 Task: Start in the project Visionary the sprint 'Moonshot', with a duration of 3 weeks.
Action: Mouse moved to (1096, 422)
Screenshot: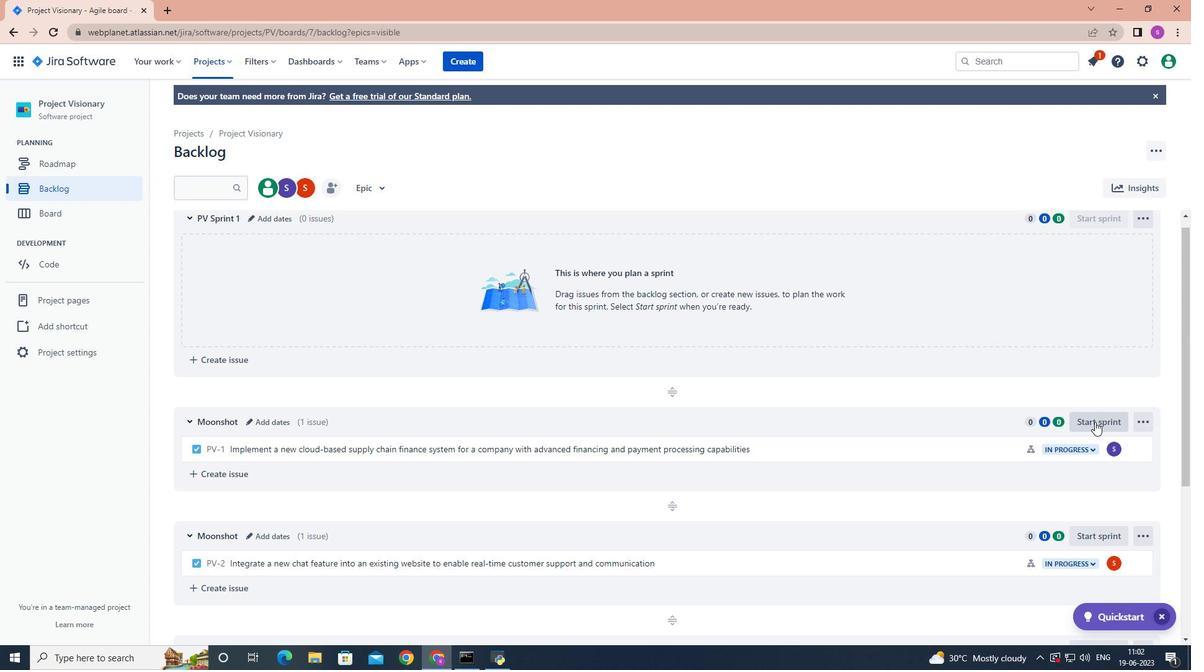 
Action: Mouse pressed left at (1096, 422)
Screenshot: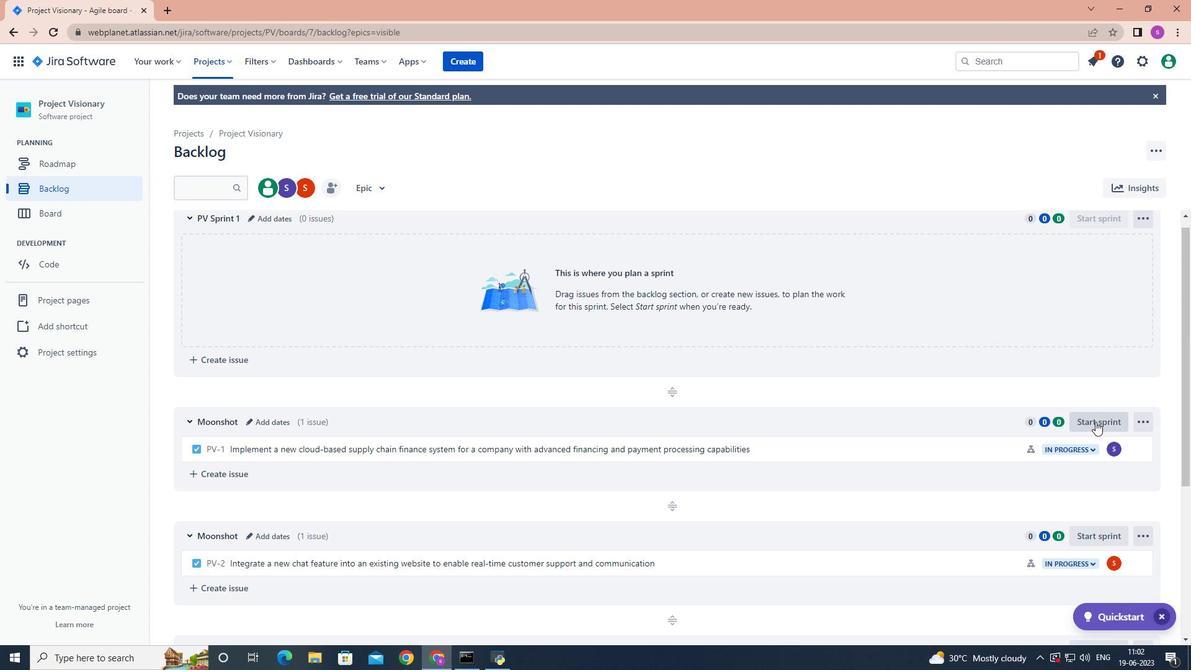 
Action: Mouse moved to (564, 213)
Screenshot: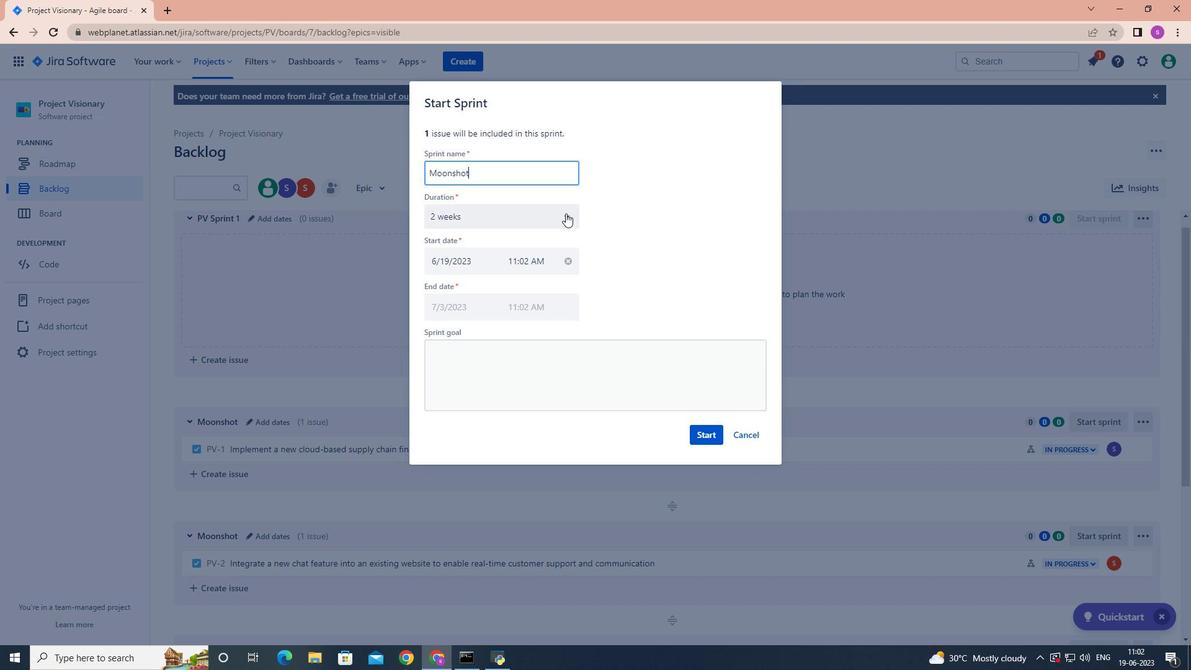 
Action: Mouse pressed left at (564, 213)
Screenshot: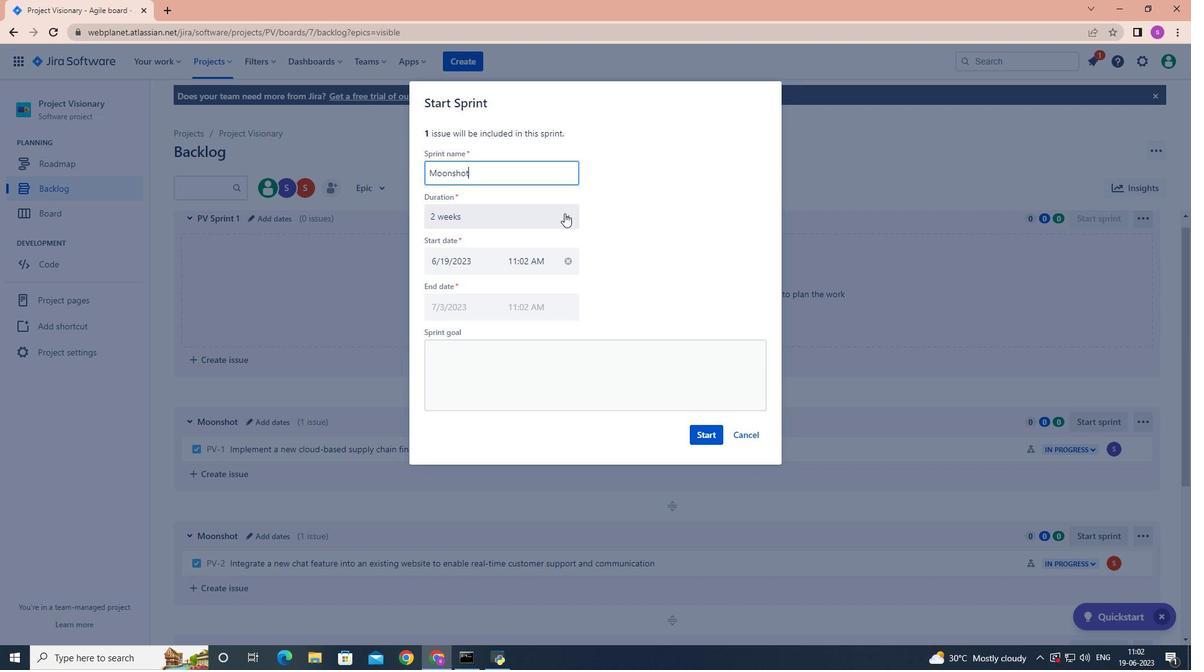 
Action: Mouse moved to (521, 285)
Screenshot: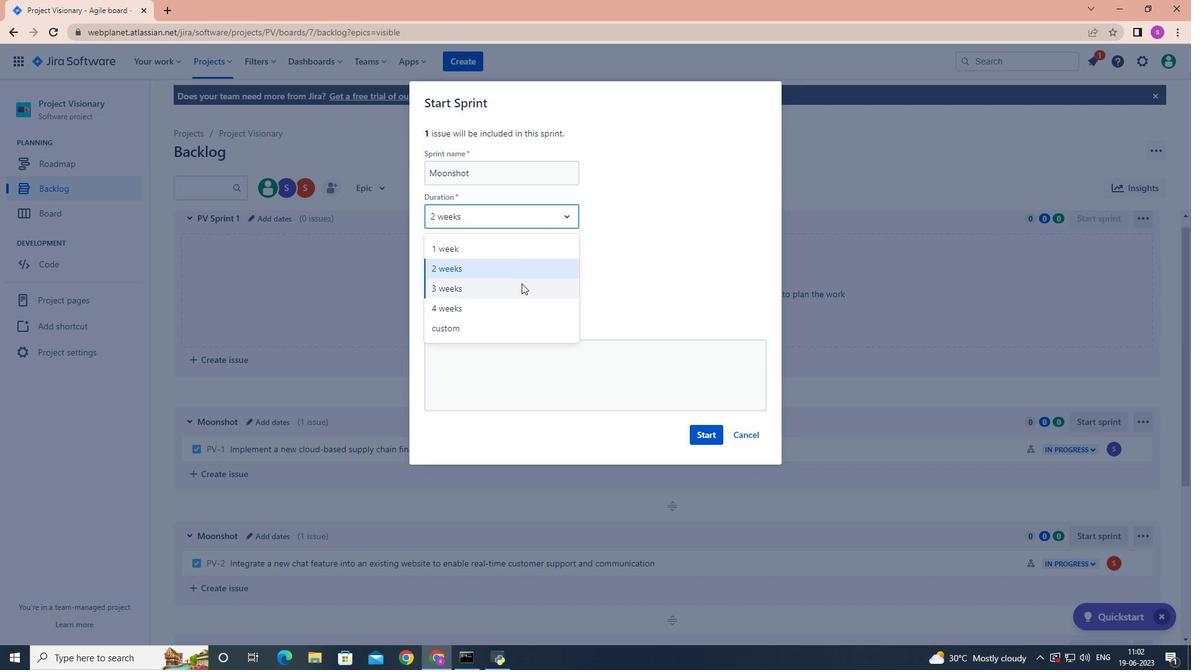 
Action: Mouse pressed left at (521, 285)
Screenshot: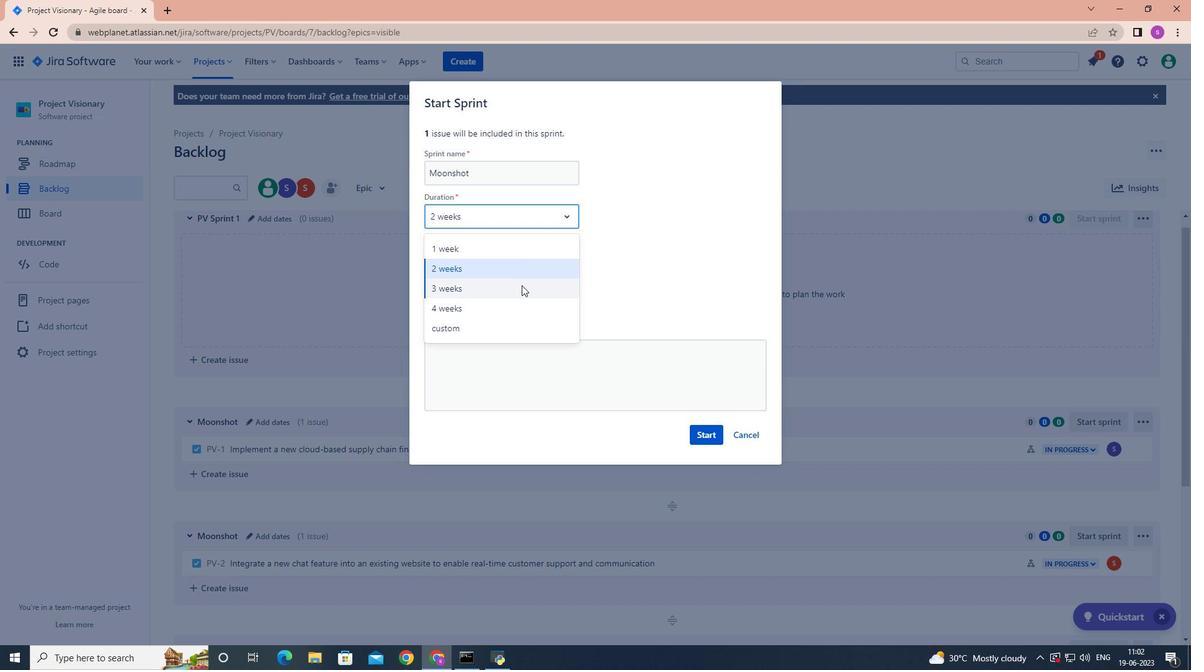 
Action: Mouse moved to (702, 435)
Screenshot: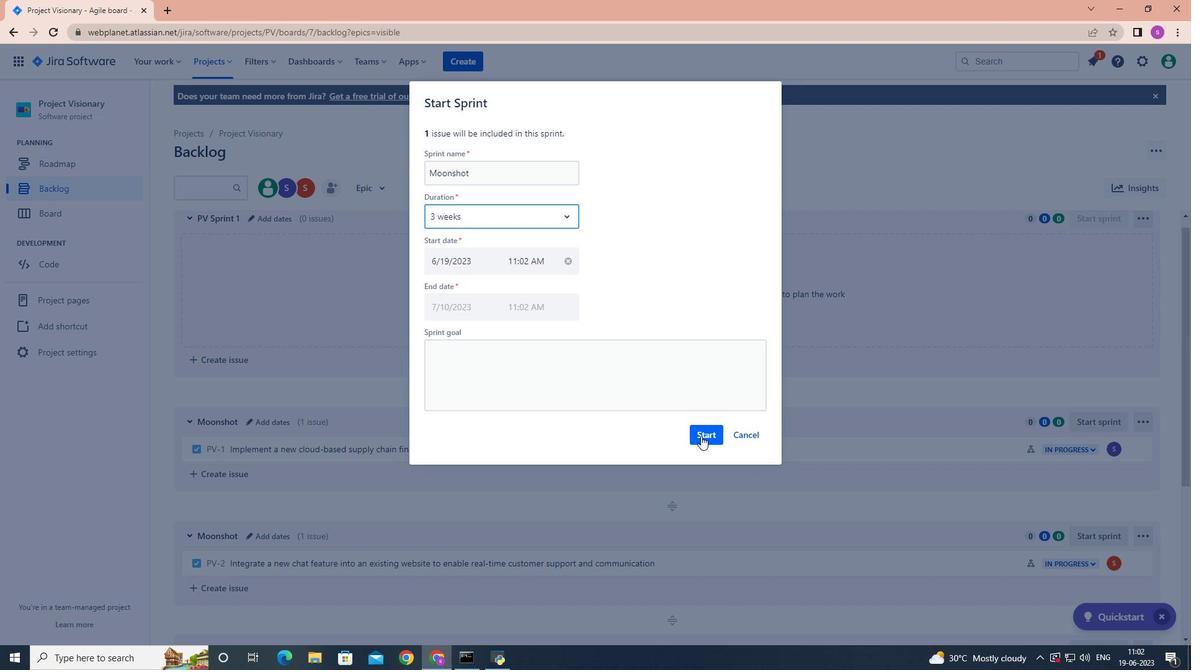 
Action: Mouse pressed left at (702, 435)
Screenshot: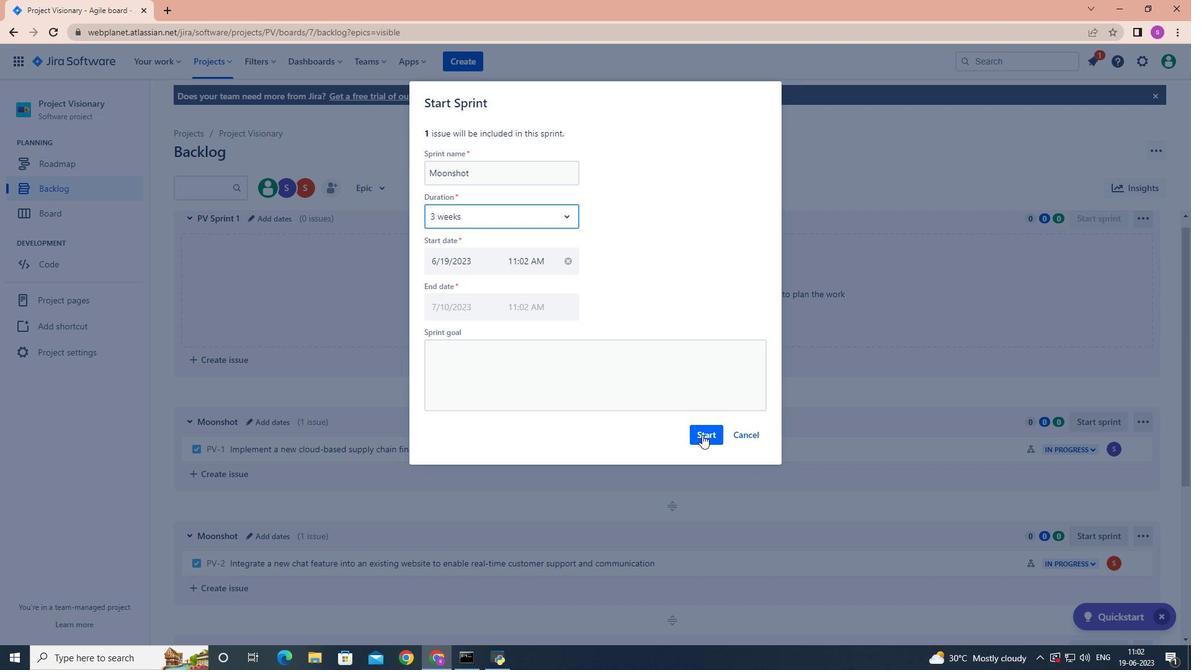 
Action: Mouse moved to (696, 430)
Screenshot: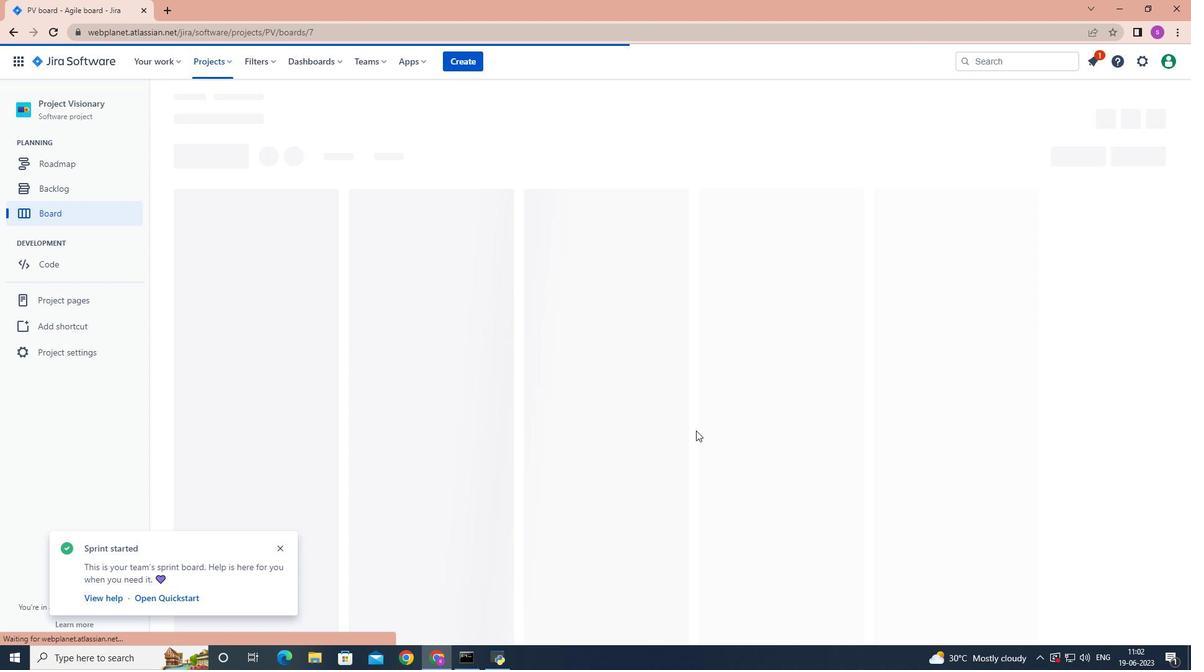 
